 Task: Create a rule from the Recommended list, Task Added to this Project -> add SubTasks in the project AgriSoft with SubTasks Gather and Analyse Requirements , Design and Implement Solution , System Test and UAT , Release to Production / Go Live
Action: Mouse moved to (890, 596)
Screenshot: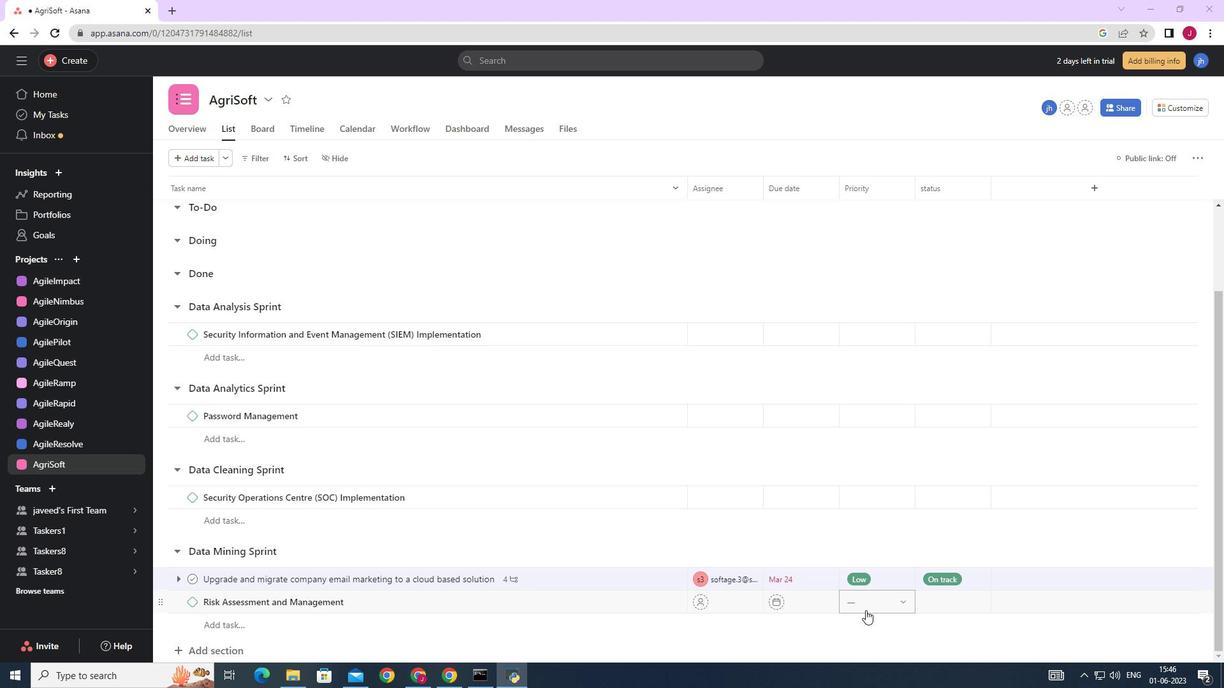 
Action: Mouse scrolled (890, 597) with delta (0, 0)
Screenshot: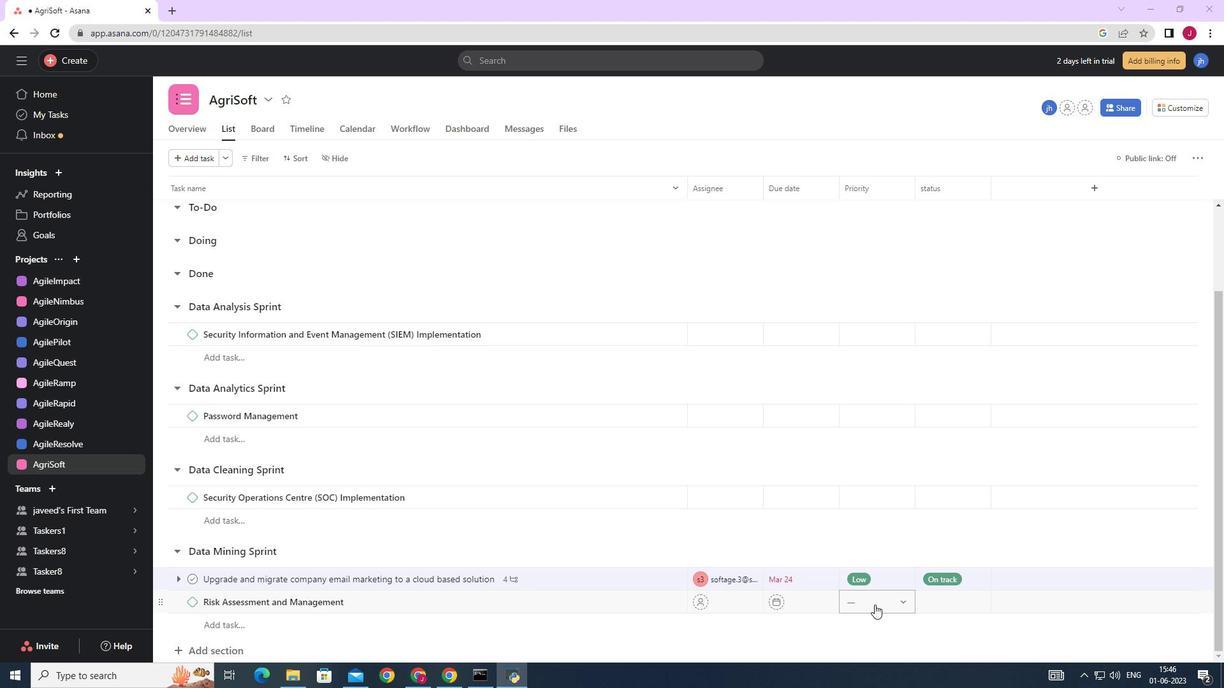 
Action: Mouse scrolled (890, 597) with delta (0, 0)
Screenshot: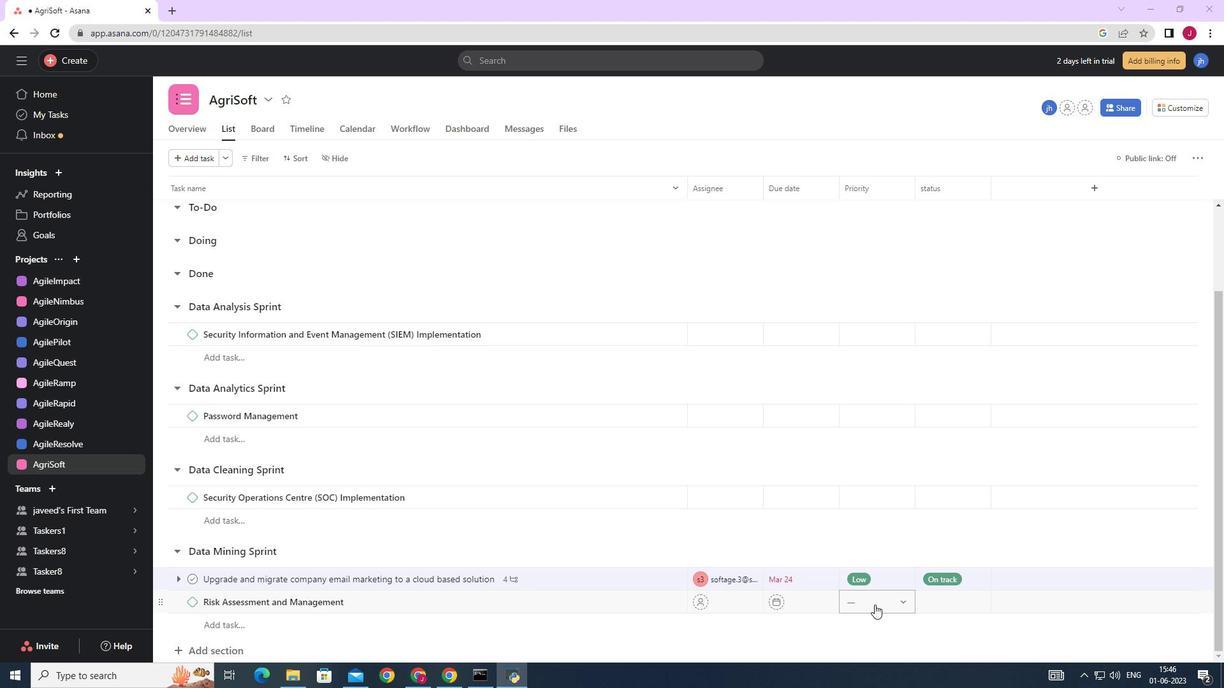 
Action: Mouse moved to (890, 596)
Screenshot: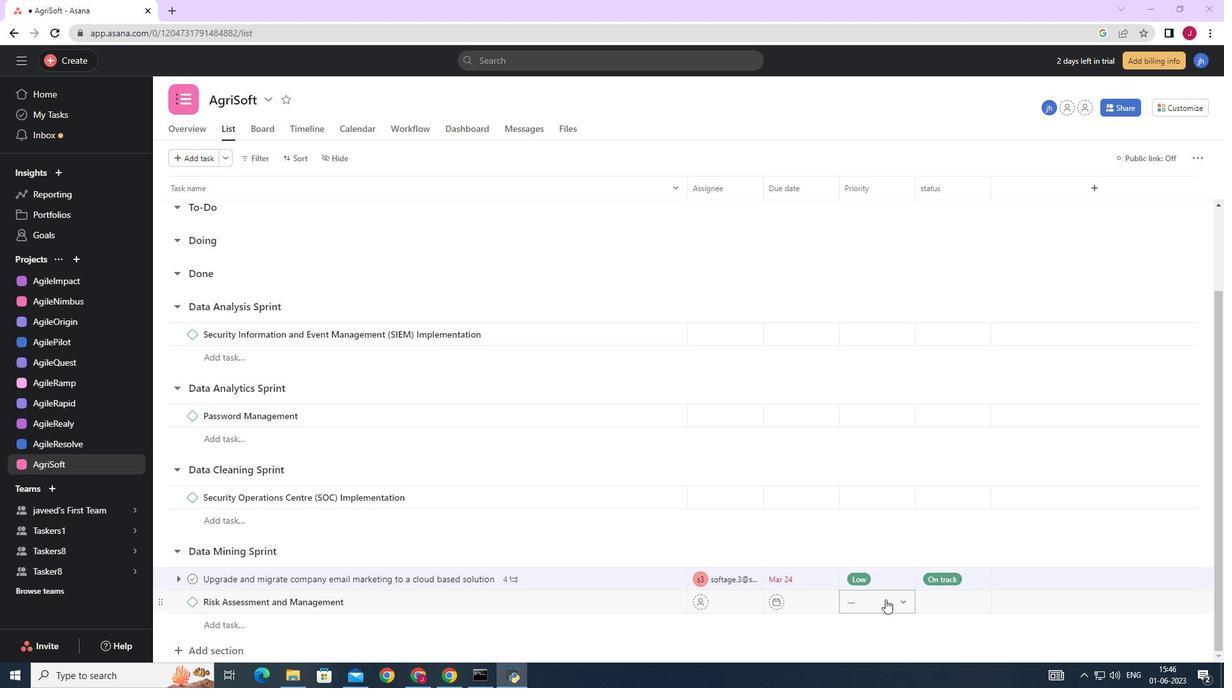 
Action: Mouse scrolled (890, 597) with delta (0, 0)
Screenshot: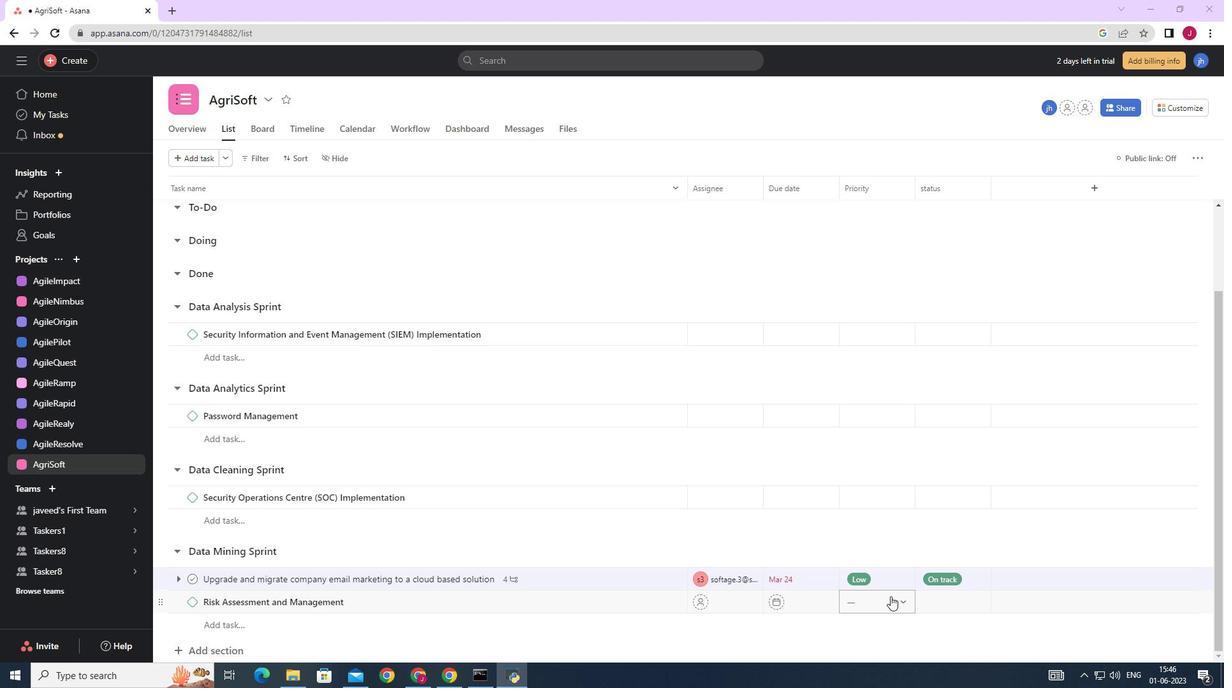 
Action: Mouse moved to (877, 556)
Screenshot: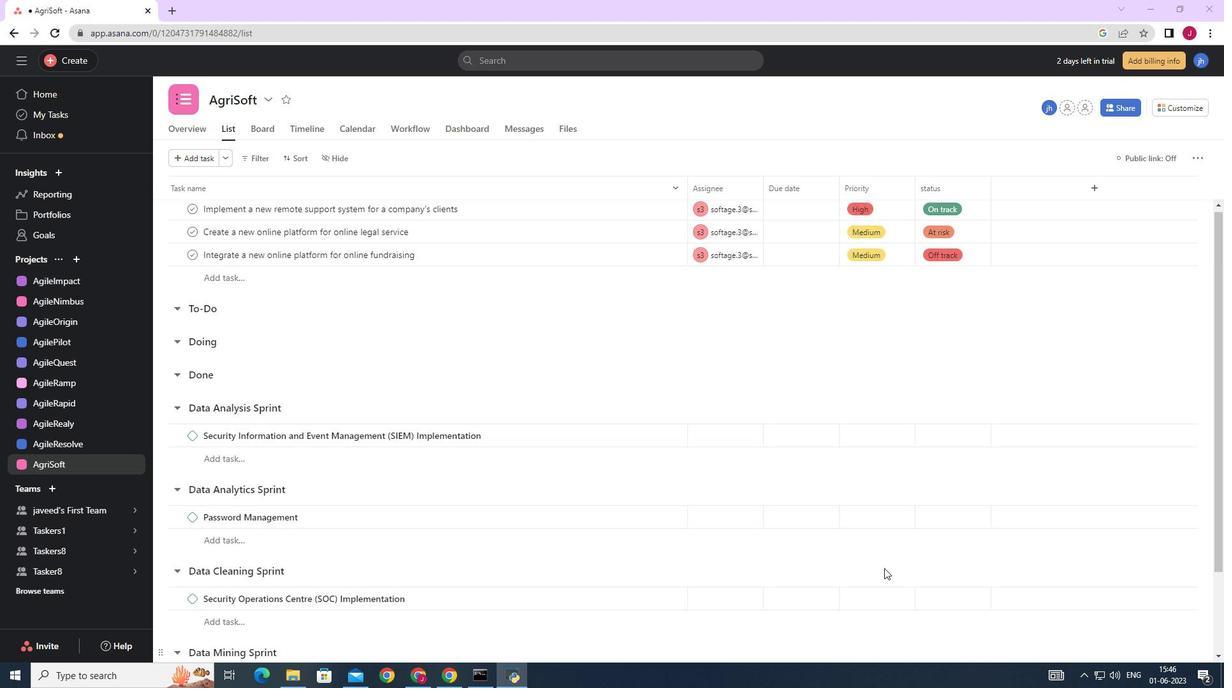 
Action: Mouse scrolled (877, 557) with delta (0, 0)
Screenshot: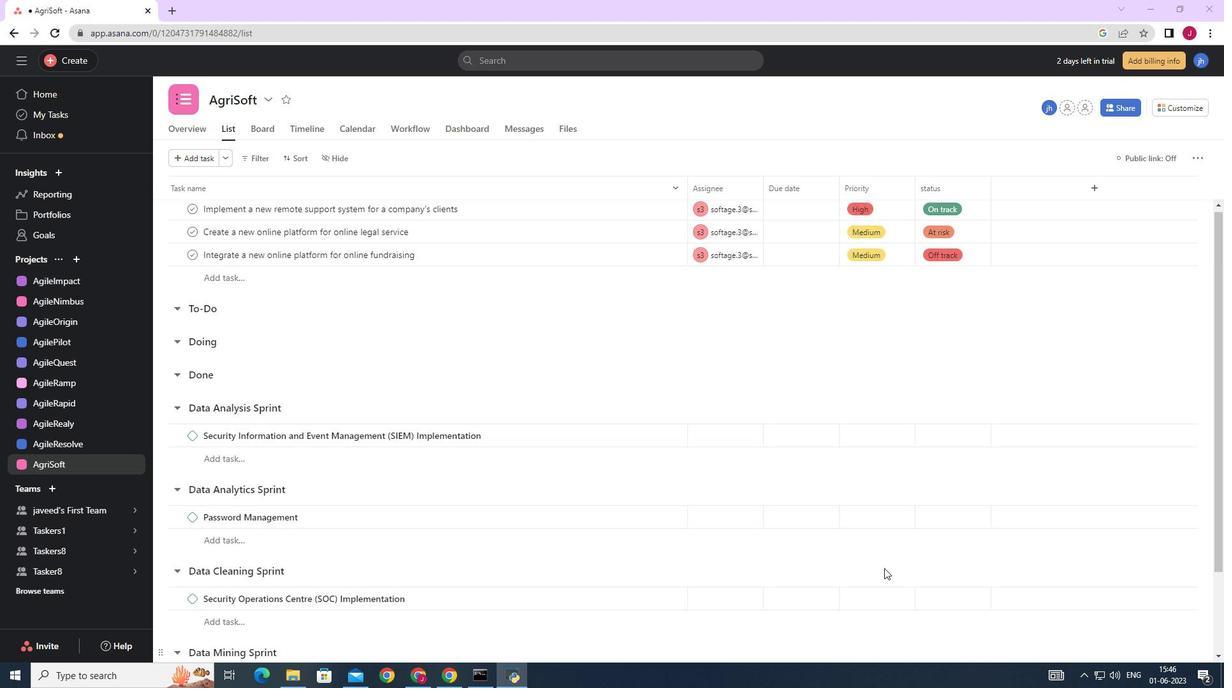 
Action: Mouse moved to (876, 555)
Screenshot: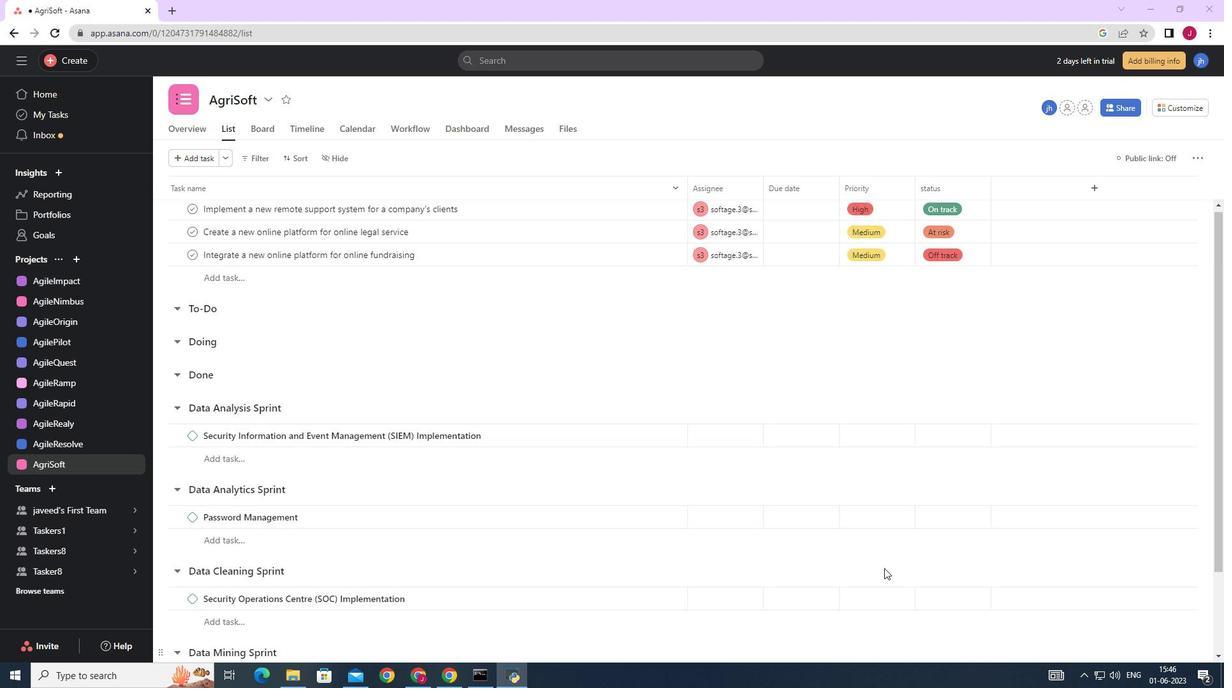 
Action: Mouse scrolled (876, 555) with delta (0, 0)
Screenshot: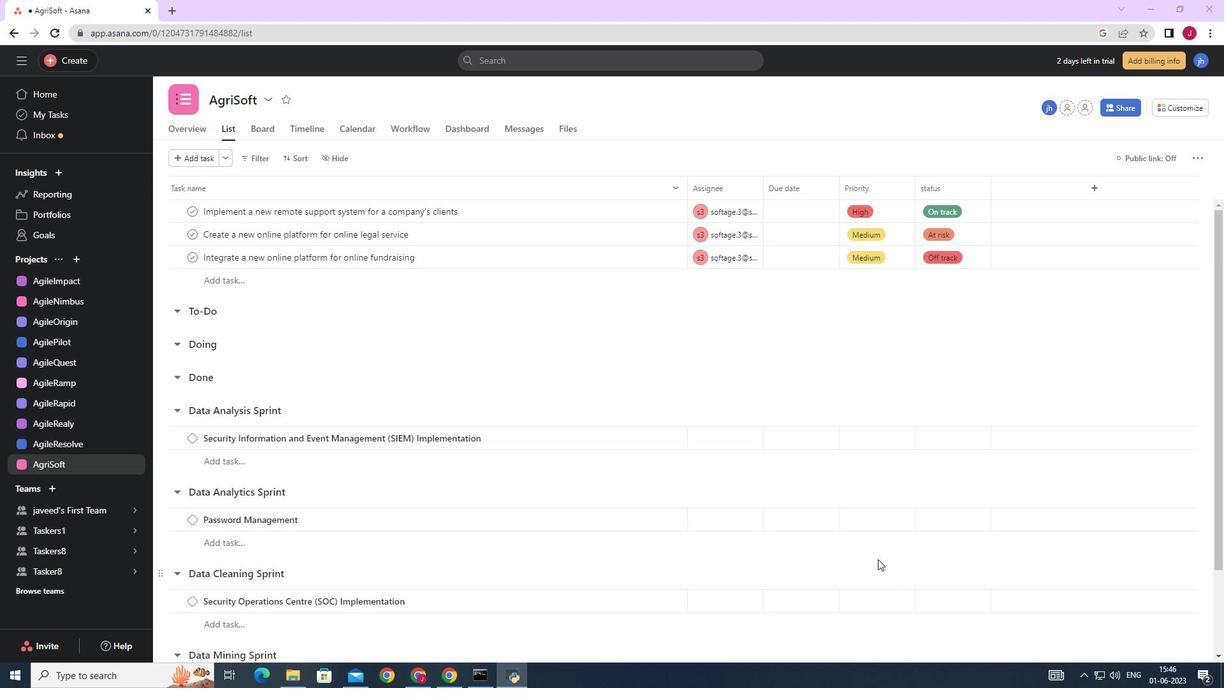 
Action: Mouse moved to (875, 548)
Screenshot: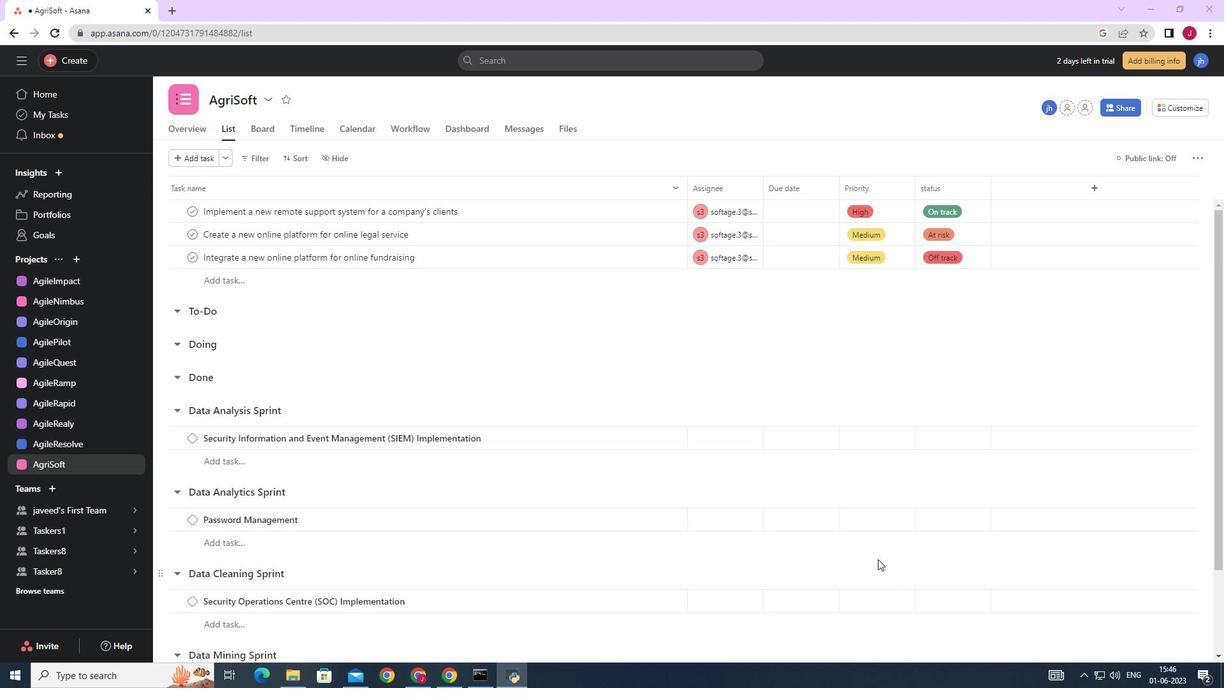 
Action: Mouse scrolled (875, 549) with delta (0, 0)
Screenshot: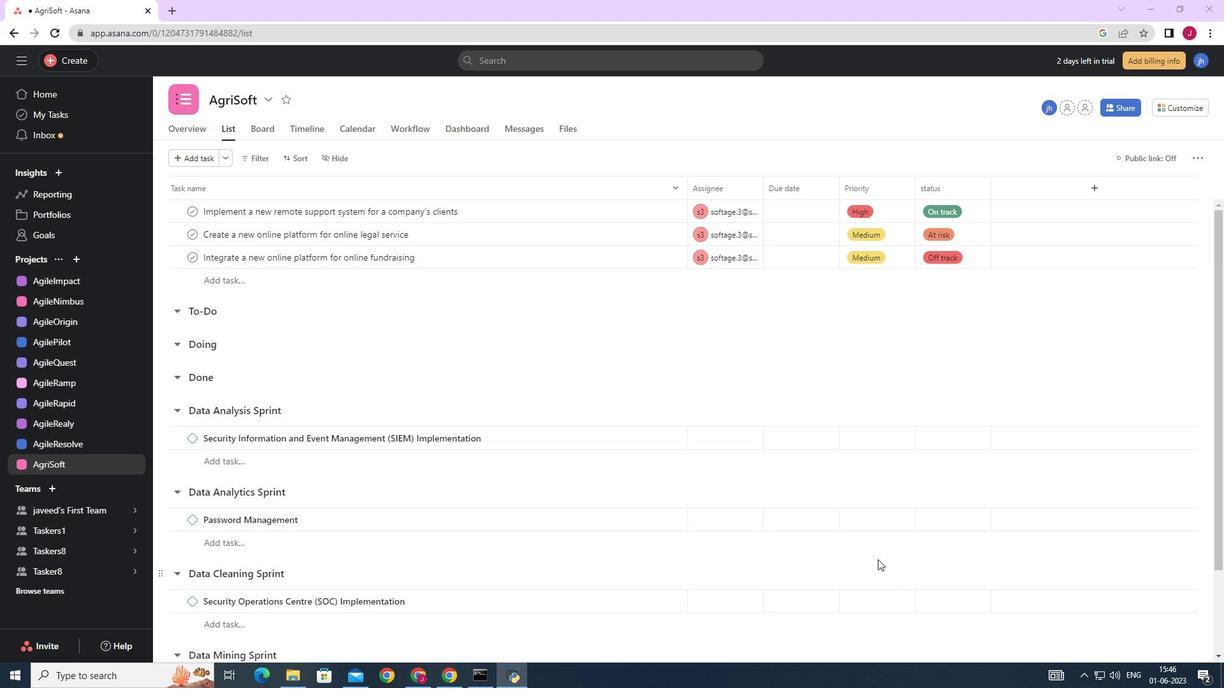 
Action: Mouse moved to (1180, 109)
Screenshot: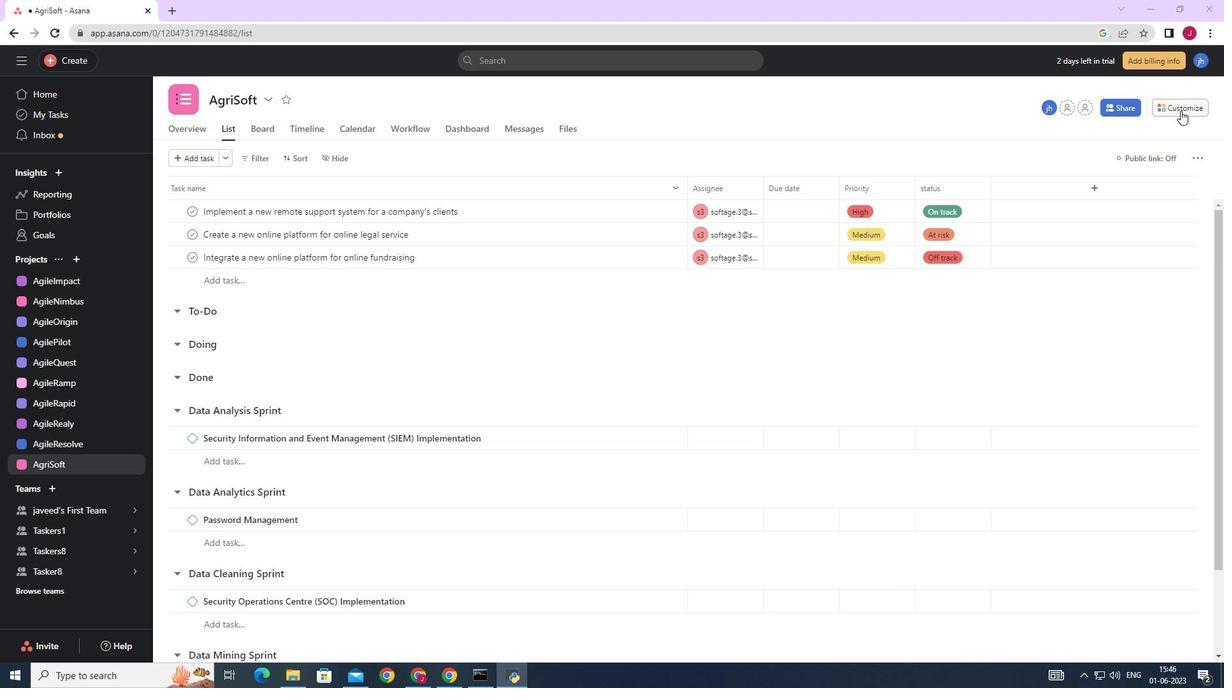 
Action: Mouse pressed left at (1180, 109)
Screenshot: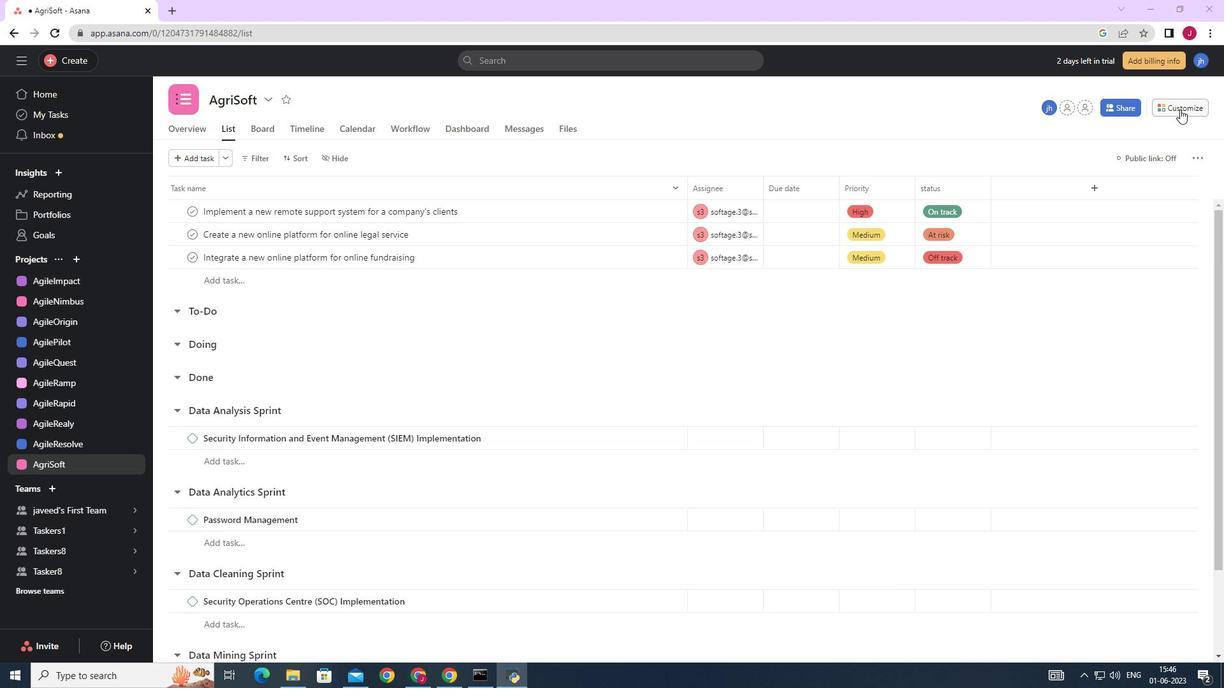 
Action: Mouse moved to (953, 272)
Screenshot: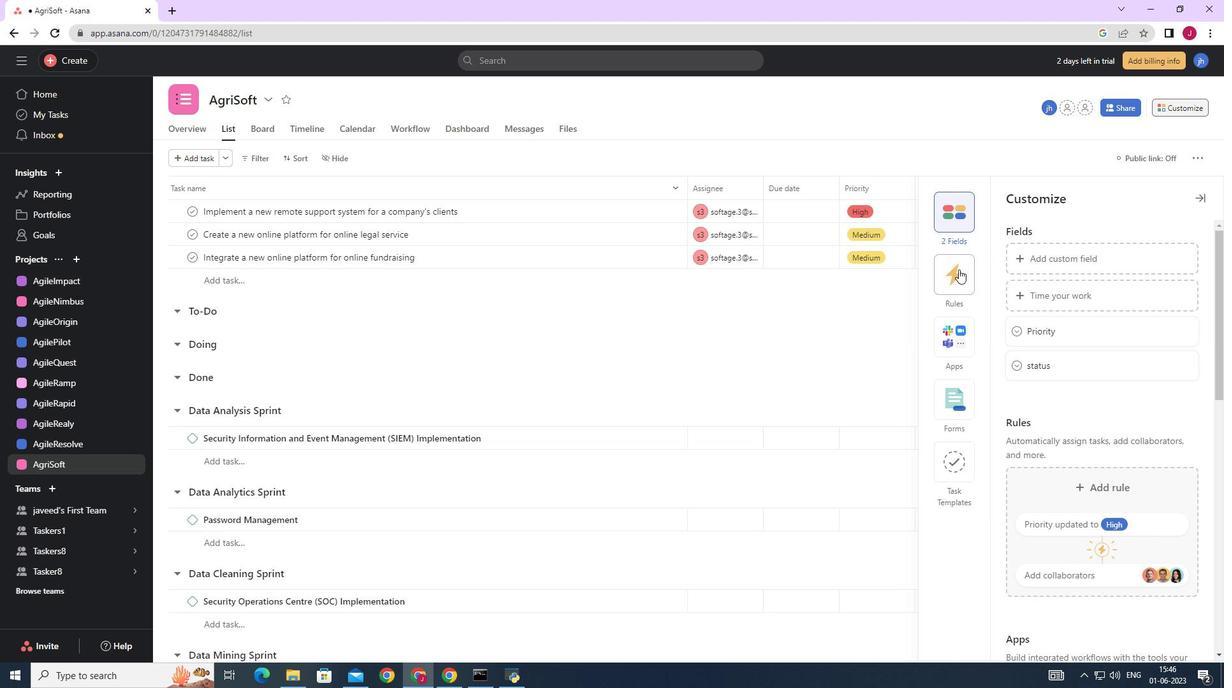 
Action: Mouse pressed left at (953, 272)
Screenshot: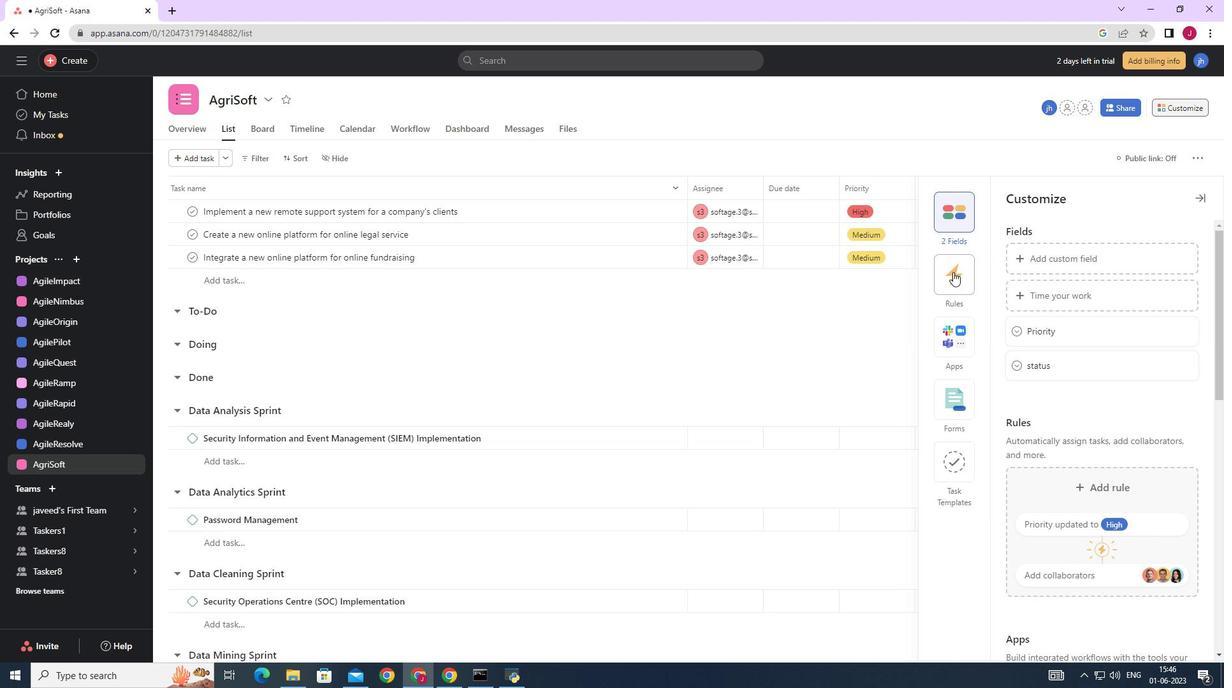 
Action: Mouse moved to (1078, 290)
Screenshot: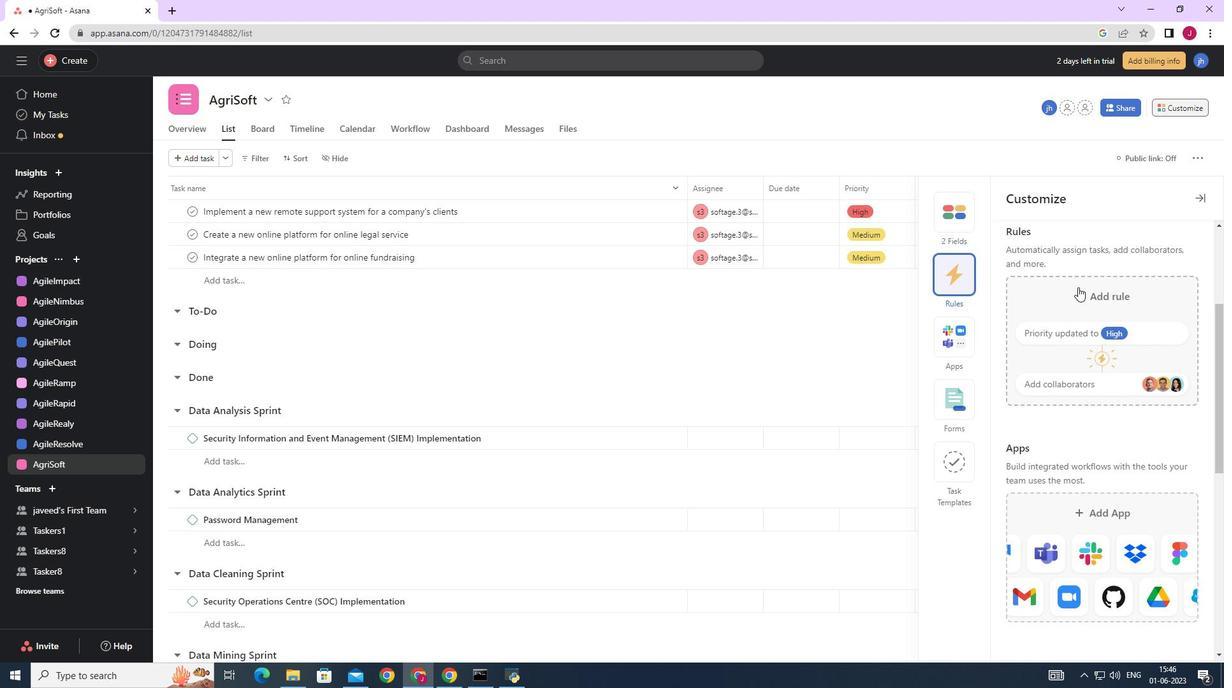 
Action: Mouse pressed left at (1078, 290)
Screenshot: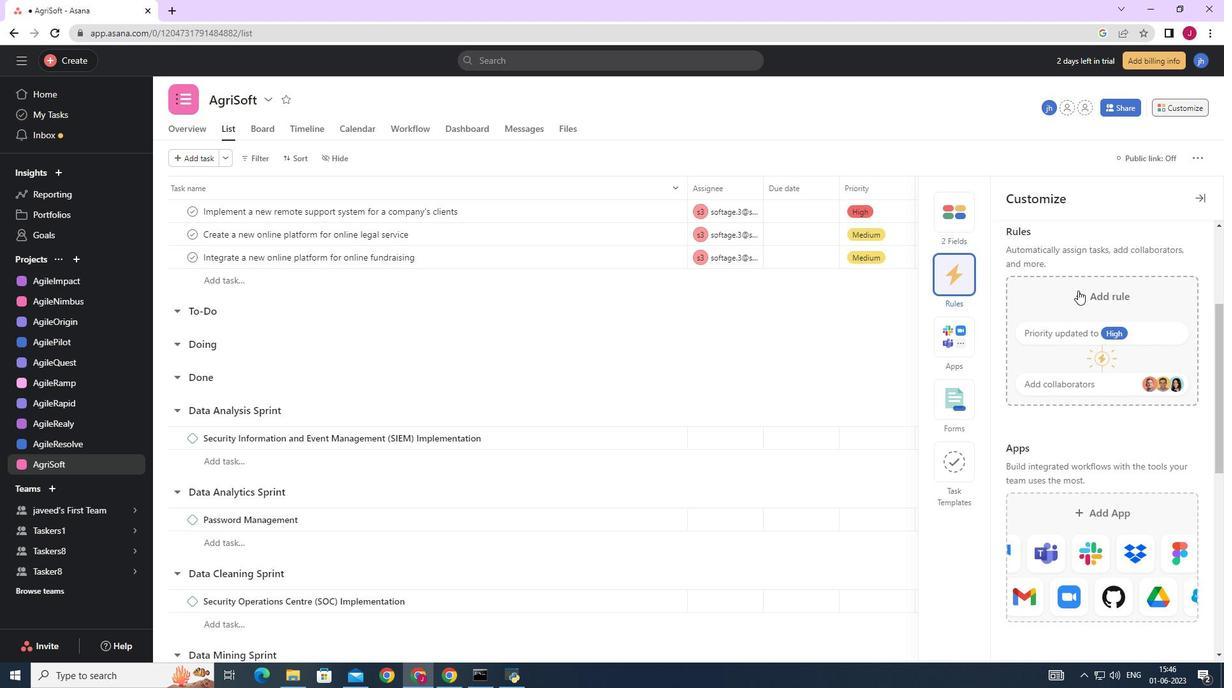 
Action: Mouse moved to (531, 189)
Screenshot: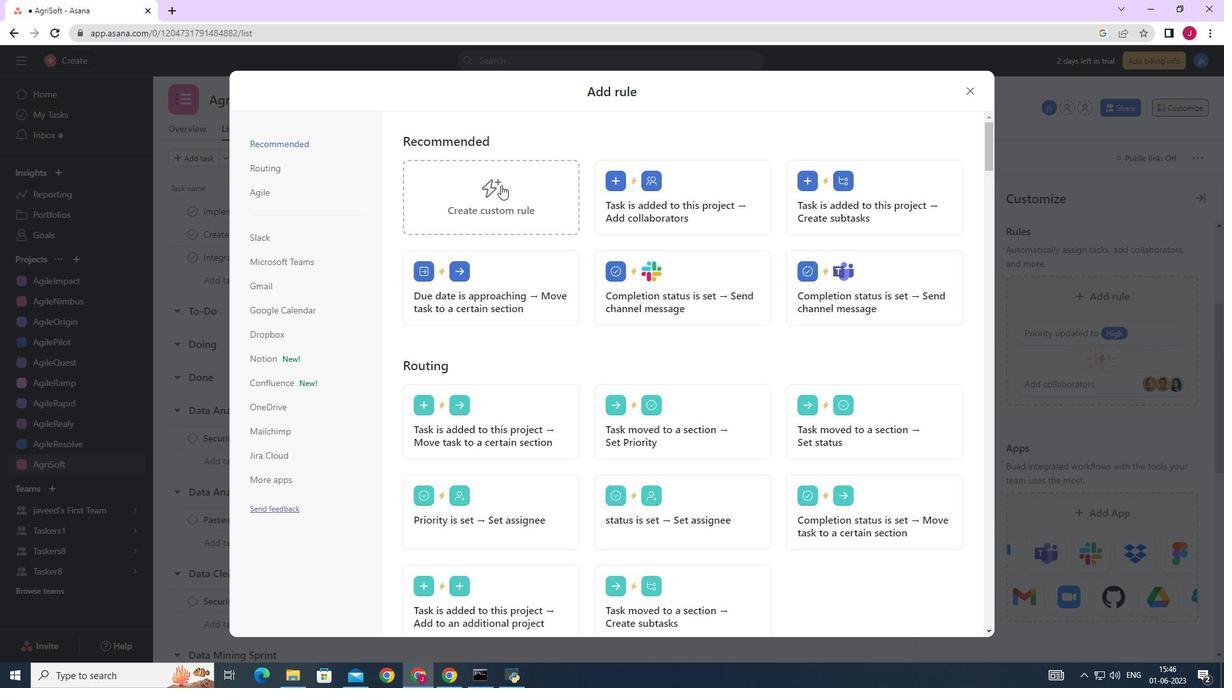 
Action: Mouse pressed left at (531, 189)
Screenshot: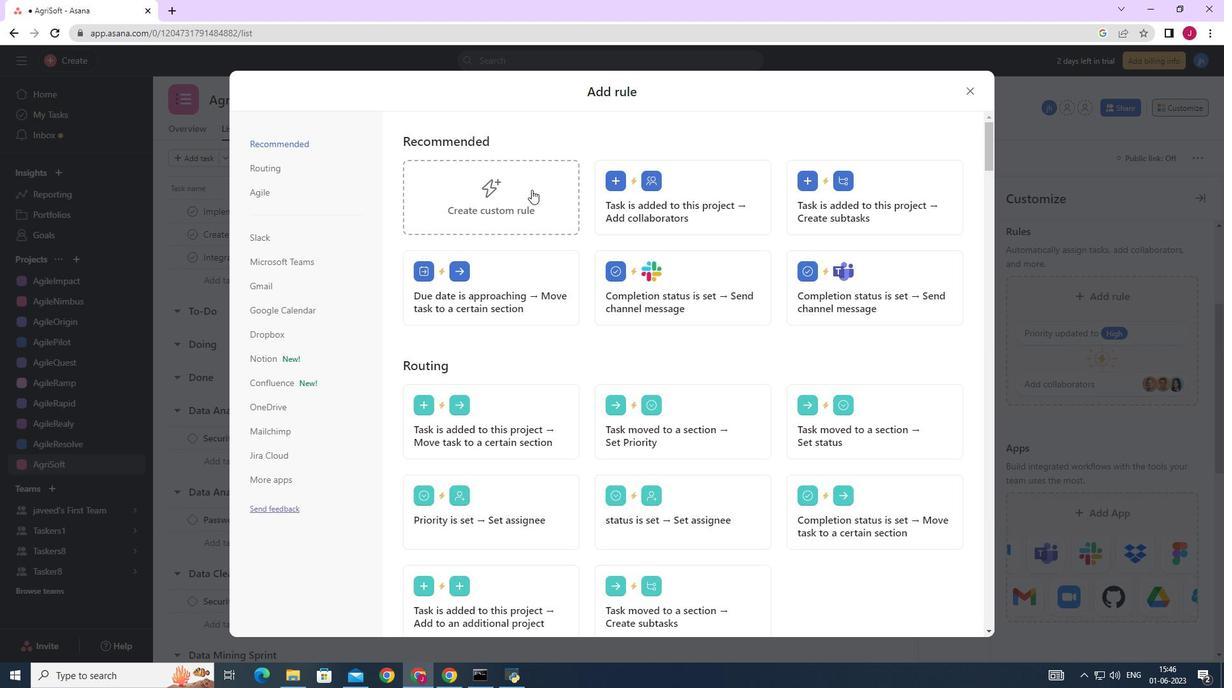 
Action: Mouse moved to (563, 341)
Screenshot: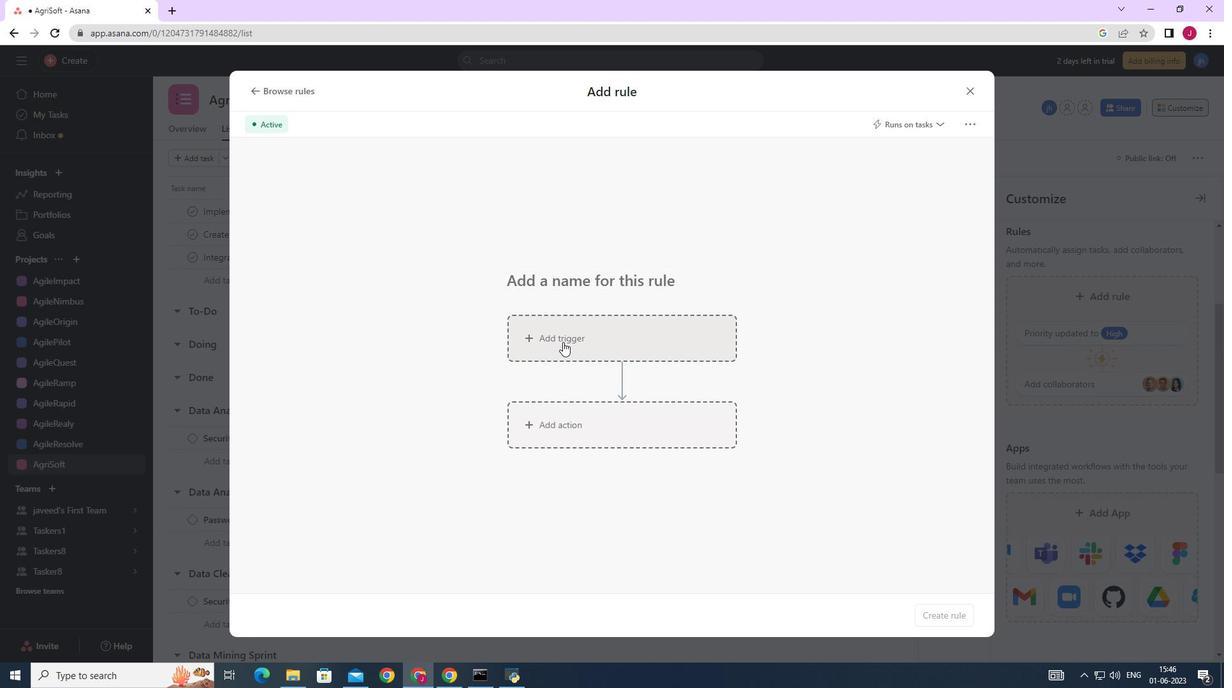
Action: Mouse pressed left at (563, 341)
Screenshot: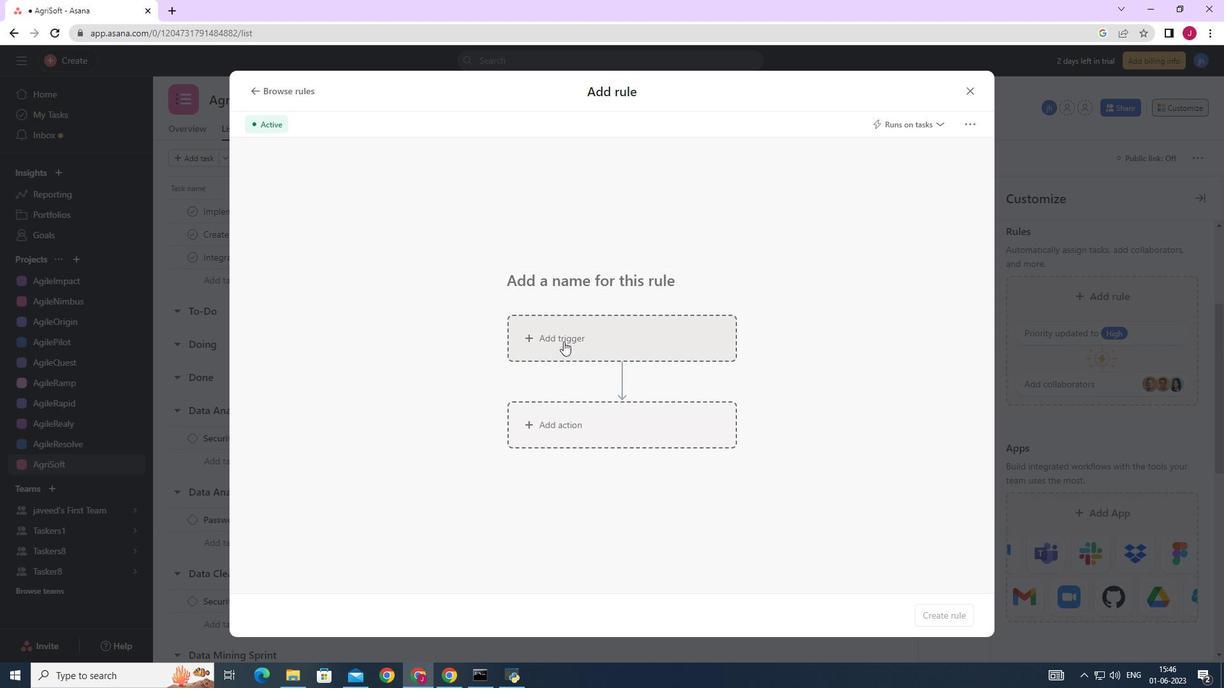 
Action: Mouse moved to (497, 411)
Screenshot: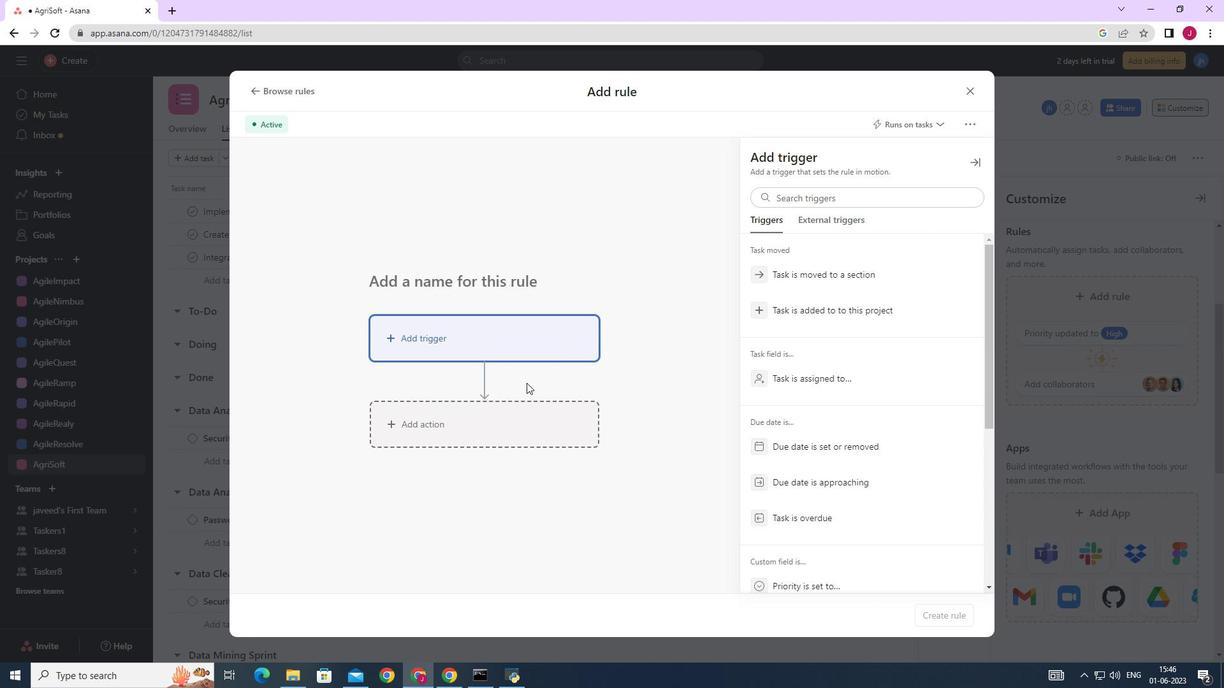 
Action: Mouse pressed left at (497, 411)
Screenshot: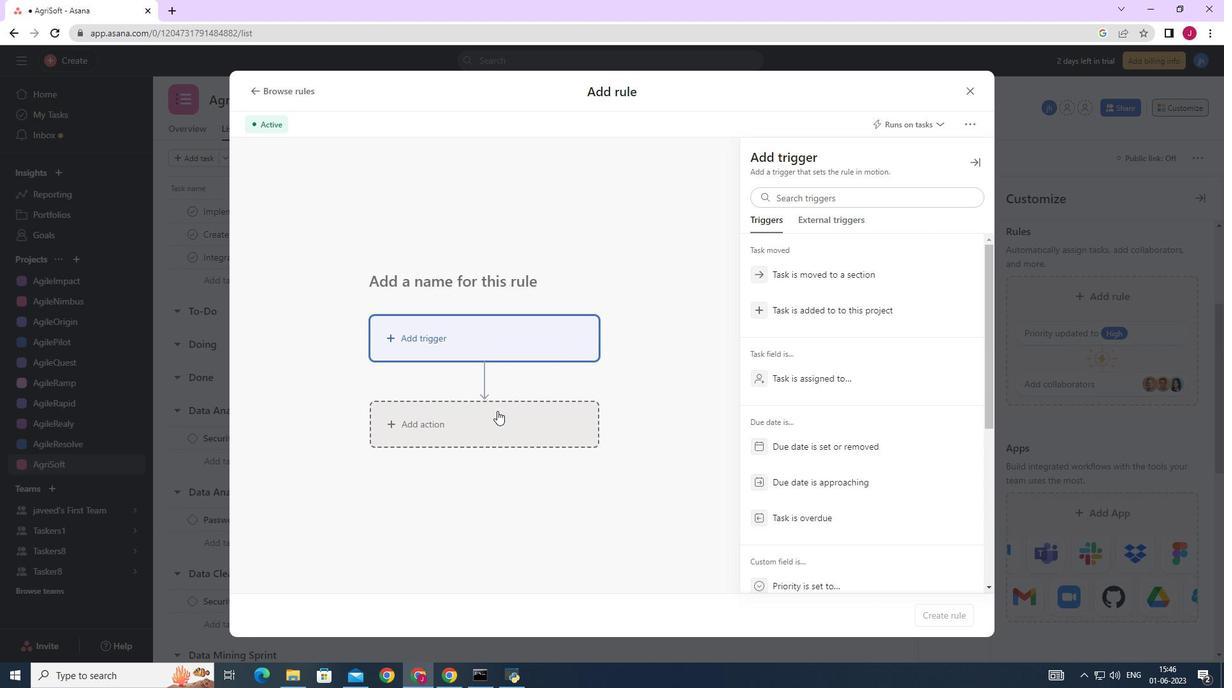
Action: Mouse moved to (796, 352)
Screenshot: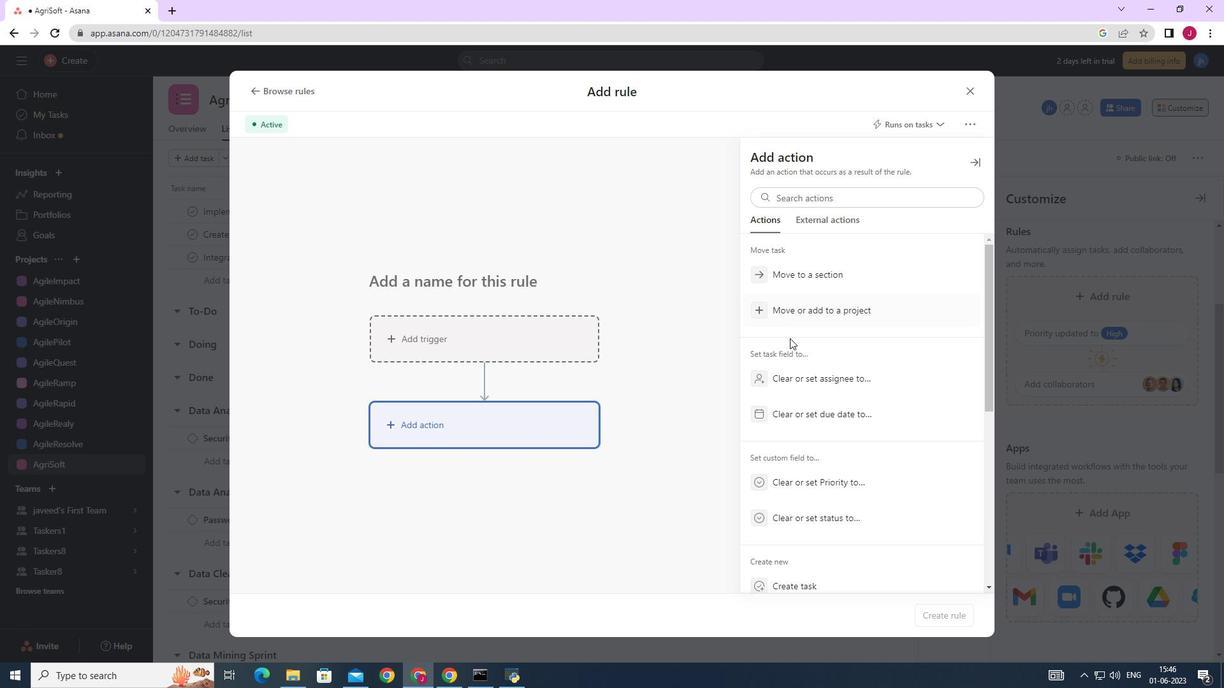 
Action: Mouse scrolled (796, 351) with delta (0, 0)
Screenshot: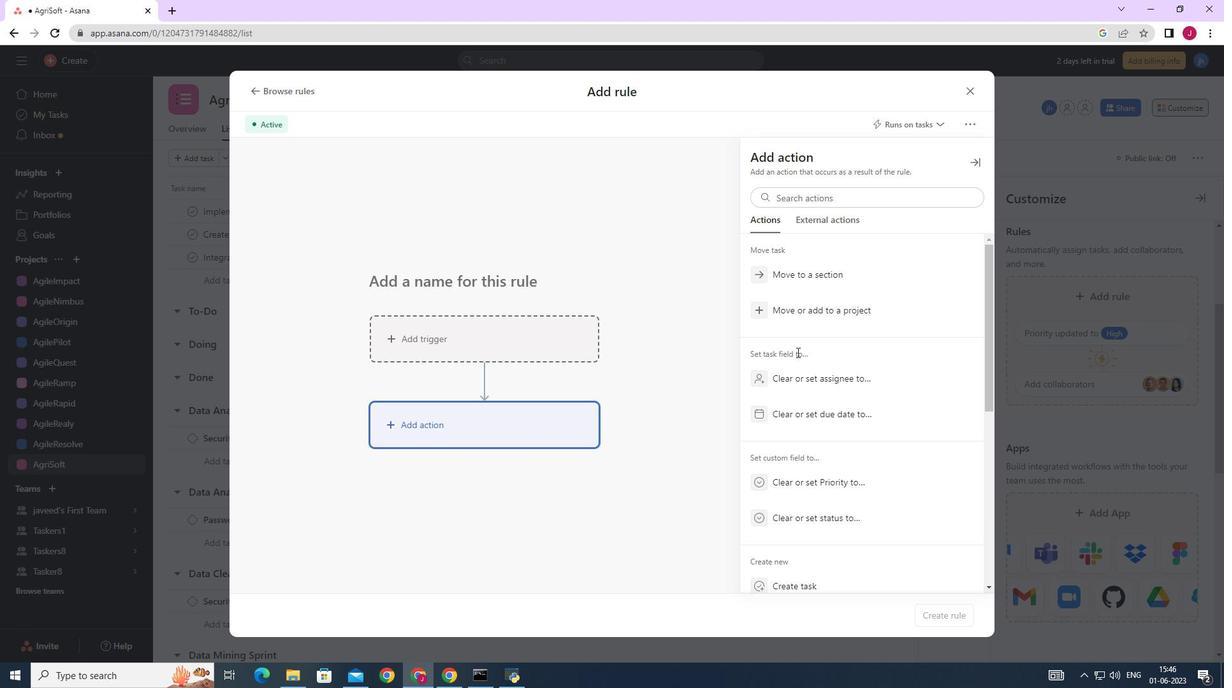 
Action: Mouse scrolled (796, 351) with delta (0, 0)
Screenshot: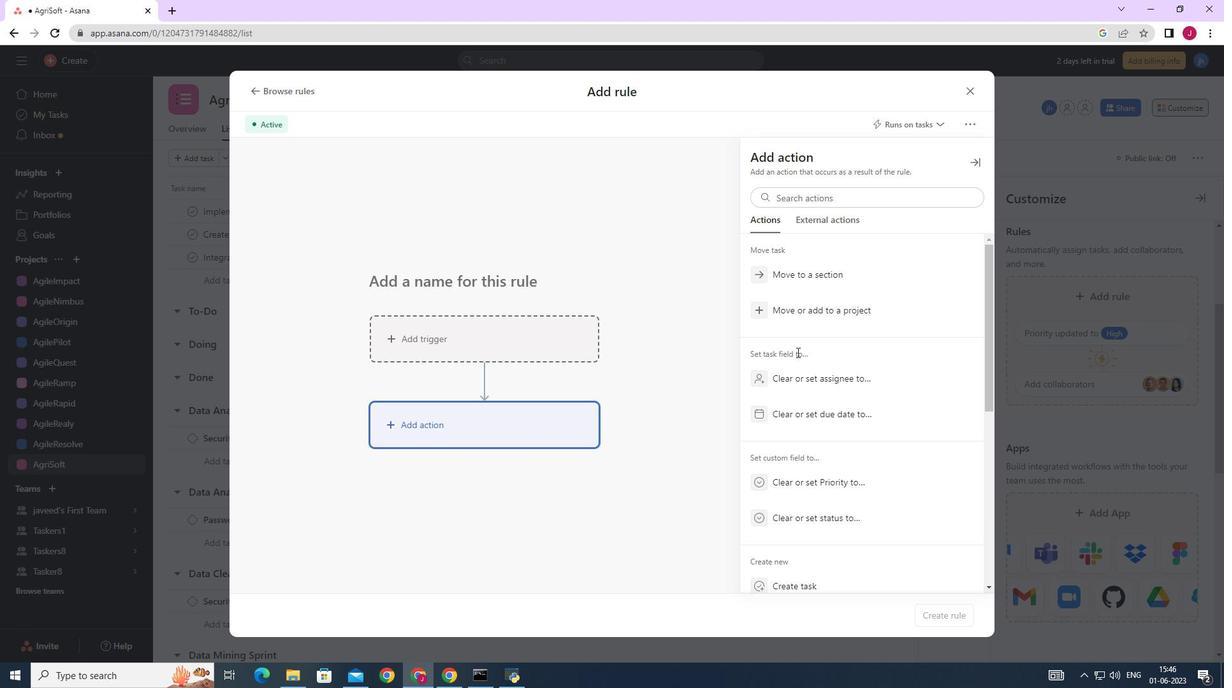 
Action: Mouse scrolled (796, 351) with delta (0, 0)
Screenshot: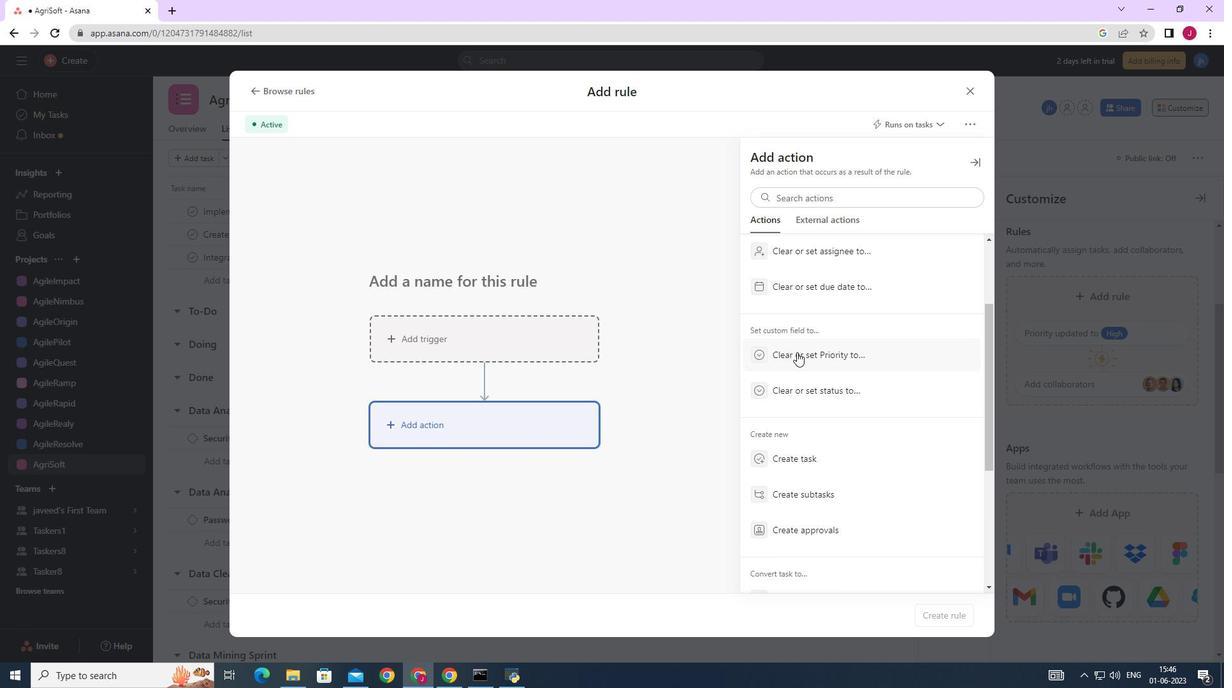 
Action: Mouse scrolled (796, 351) with delta (0, 0)
Screenshot: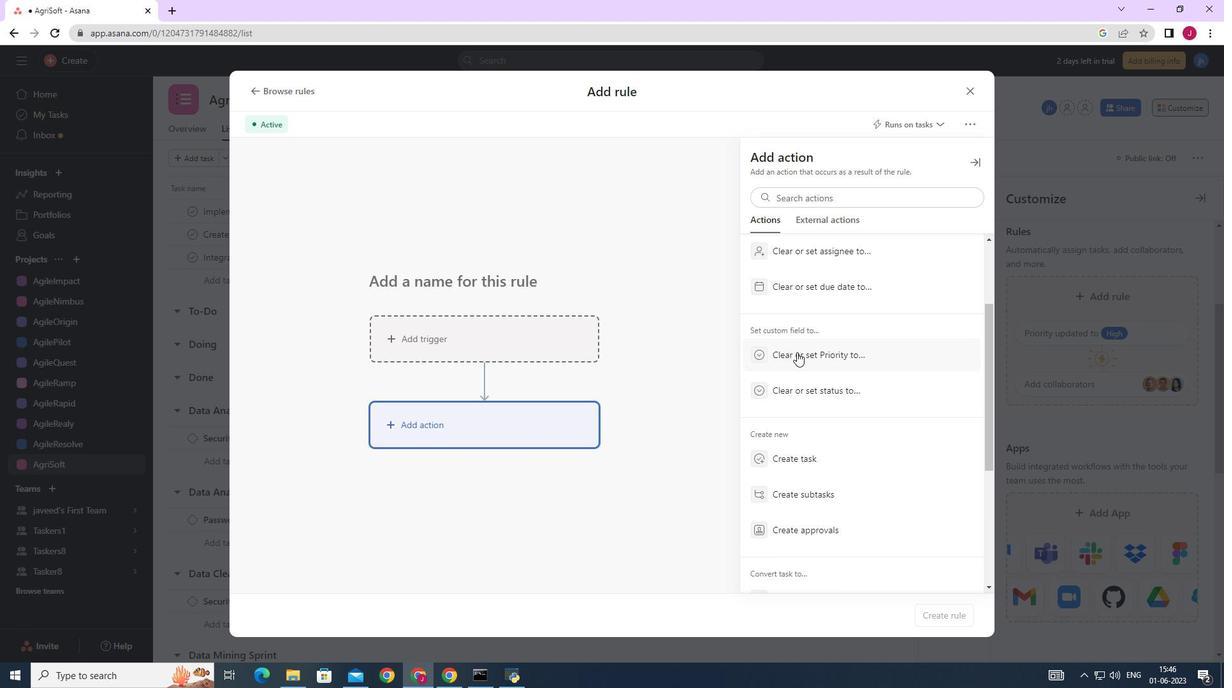 
Action: Mouse moved to (798, 364)
Screenshot: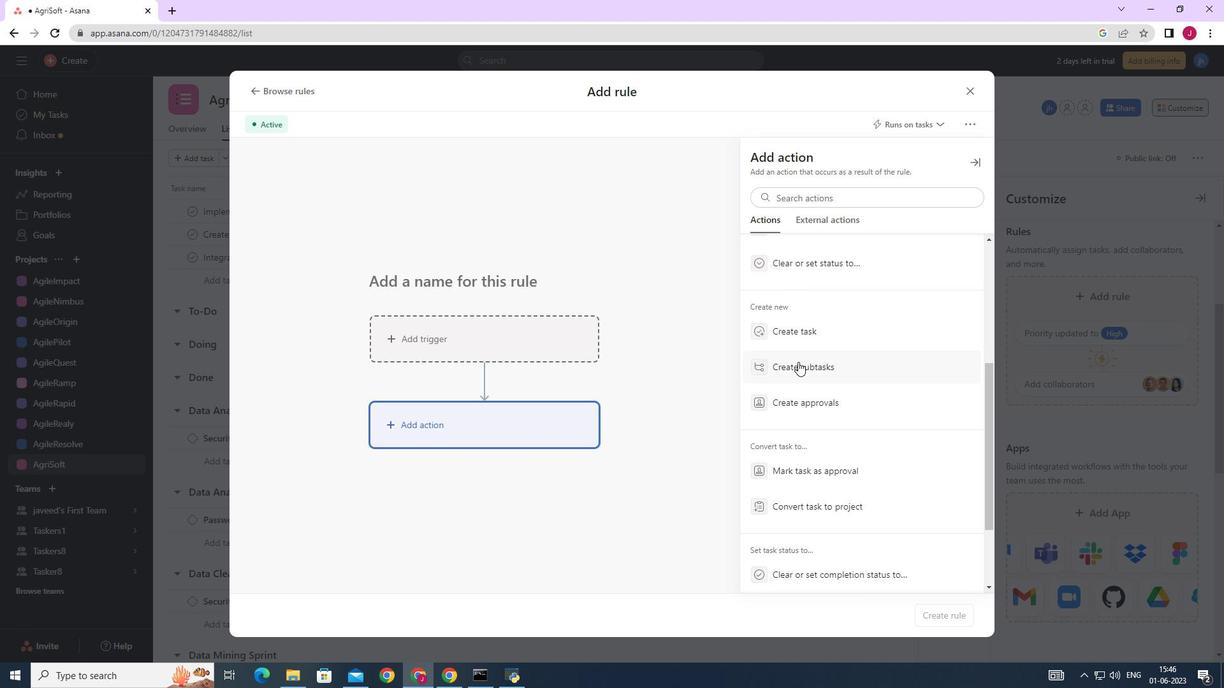 
Action: Mouse pressed left at (798, 364)
Screenshot: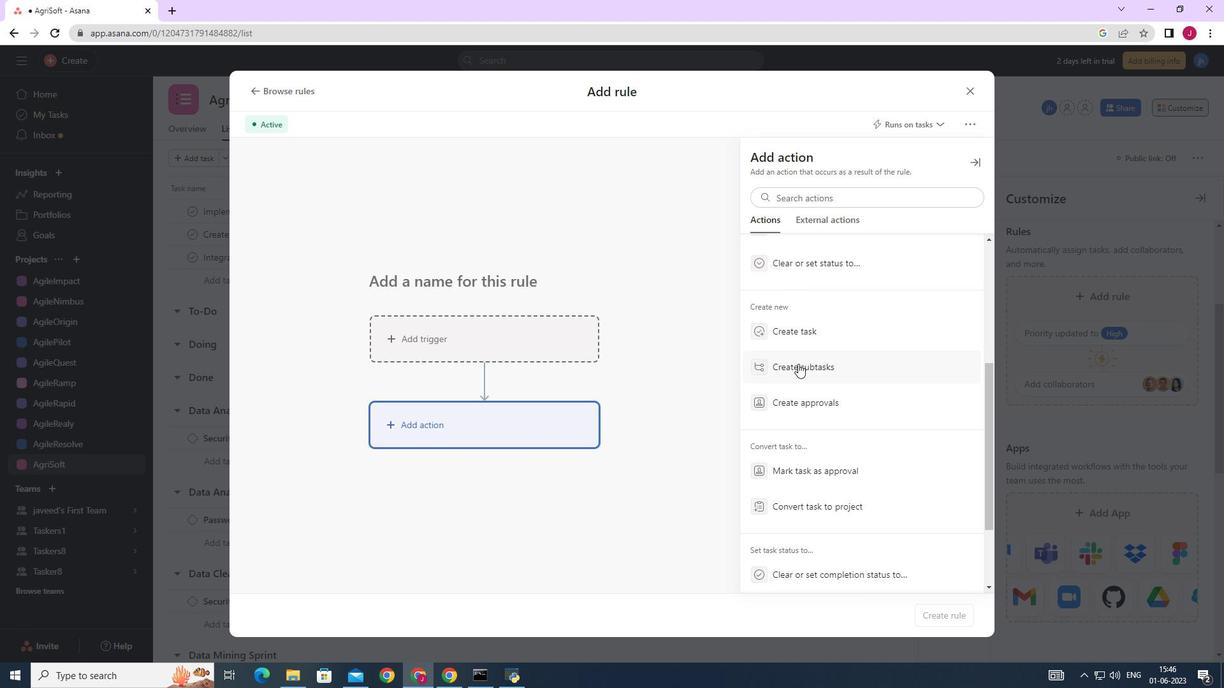 
Action: Mouse moved to (814, 360)
Screenshot: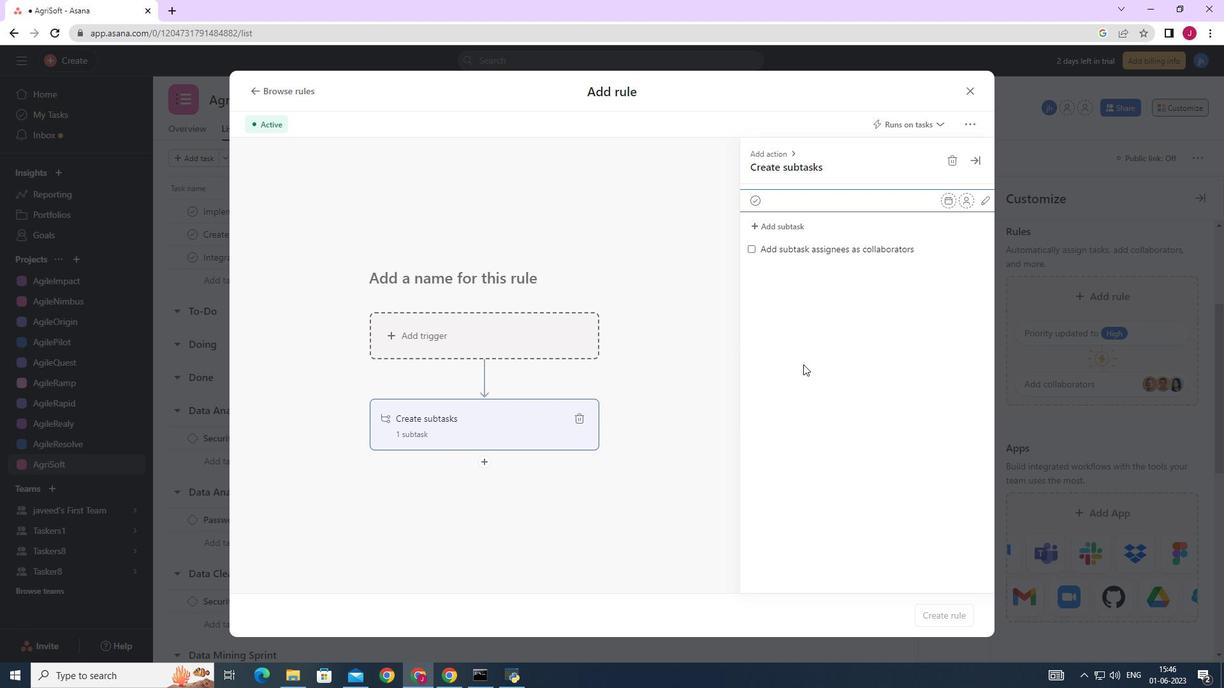 
Action: Key pressed <Key.caps_lock>G<Key.caps_lock>ather<Key.space>and<Key.space><Key.caps_lock>A<Key.caps_lock>nalyse<Key.space><Key.caps_lock>C<Key.caps_lock>omplements<Key.space><Key.backspace><Key.backspace><Key.backspace><Key.backspace><Key.backspace><Key.backspace><Key.backspace><Key.backspace><Key.backspace><Key.backspace><Key.backspace><Key.backspace><Key.caps_lock>R<Key.caps_lock>equire,<Key.backspace>ments<Key.enter><Key.caps_lock>D<Key.caps_lock>esign<Key.space>and<Key.space><Key.caps_lock>I<Key.caps_lock>mplementation<Key.space><Key.caps_lock>S<Key.caps_lock>olution<Key.enter><Key.caps_lock>S<Key.caps_lock>system<Key.space><Key.caps_lock>T<Key.caps_lock>esy<Key.backspace>t<Key.space>and<Key.space><Key.caps_lock>UAT<Key.left><Key.left><Key.left><Key.left><Key.left><Key.left><Key.left><Key.left><Key.left><Key.left><Key.left><Key.left><Key.left><Key.left><Key.left><Key.left><Key.left><Key.left><Key.backspace><Key.enter><Key.caps_lock>r<Key.caps_lock>ELEASE<Key.space>TO<Key.space>PRODUCTION<Key.space>/<Key.space><Key.caps_lock>g<Key.caps_lock>O<Key.space><Key.caps_lock><Key.backspace><Key.backspace><Key.backspace><Key.backspace><Key.backspace><Key.backspace><Key.backspace><Key.backspace><Key.backspace><Key.backspace><Key.backspace><Key.backspace><Key.backspace><Key.backspace><Key.backspace><Key.backspace><Key.backspace><Key.backspace><Key.backspace><Key.backspace><Key.backspace><Key.backspace><Key.backspace><Key.backspace><Key.backspace><Key.backspace><Key.backspace><Key.caps_lock>R<Key.caps_lock>elease<Key.space>to<Key.space>production<Key.space>/<Key.space><Key.caps_lock>G<Key.caps_lock>o<Key.space><Key.caps_lock>L<Key.caps_lock>ive<Key.enter>
Screenshot: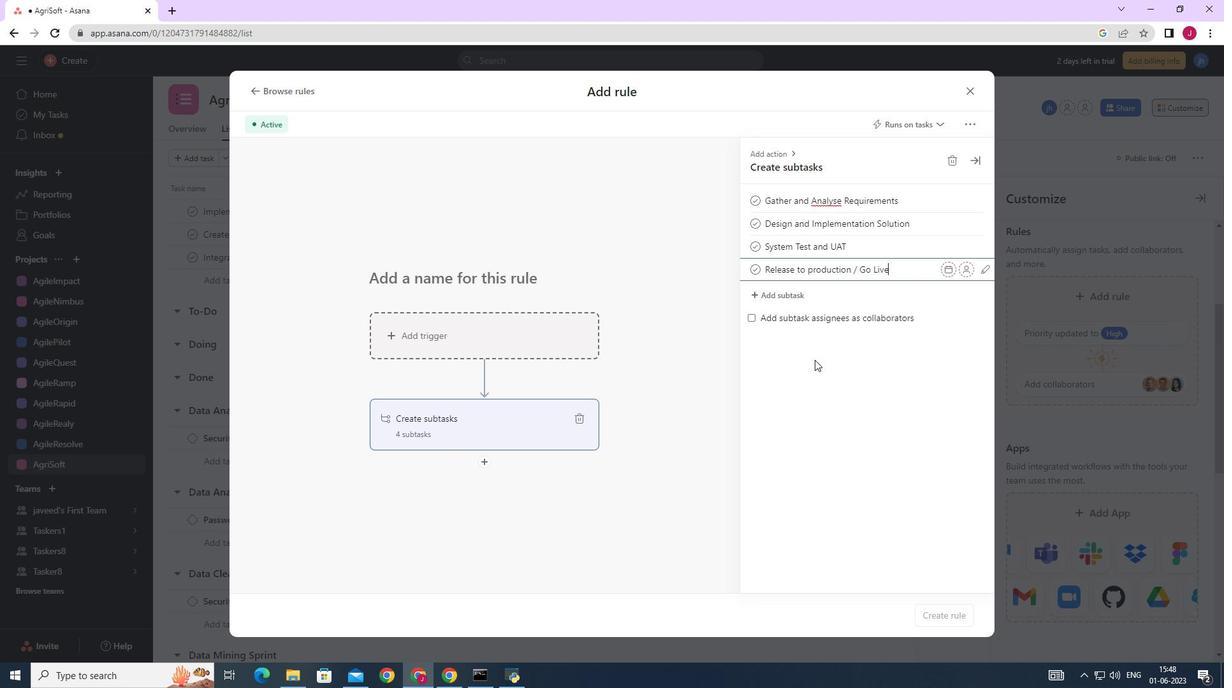 
Action: Mouse moved to (977, 87)
Screenshot: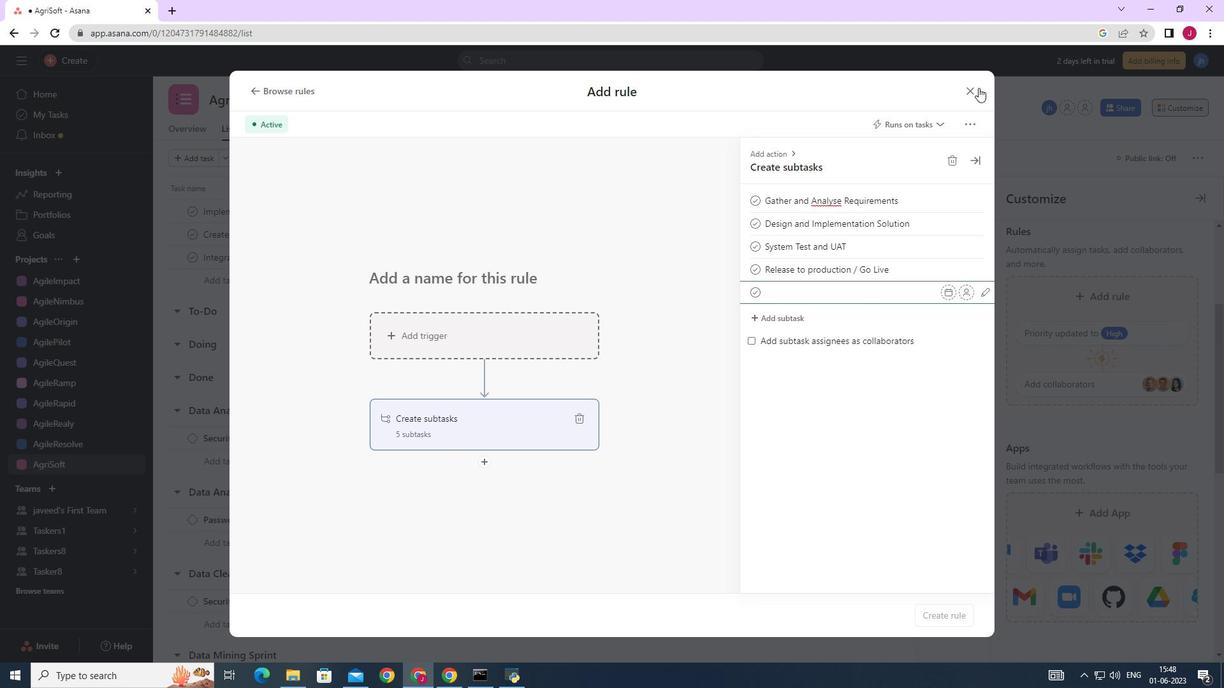 
Action: Mouse pressed left at (977, 87)
Screenshot: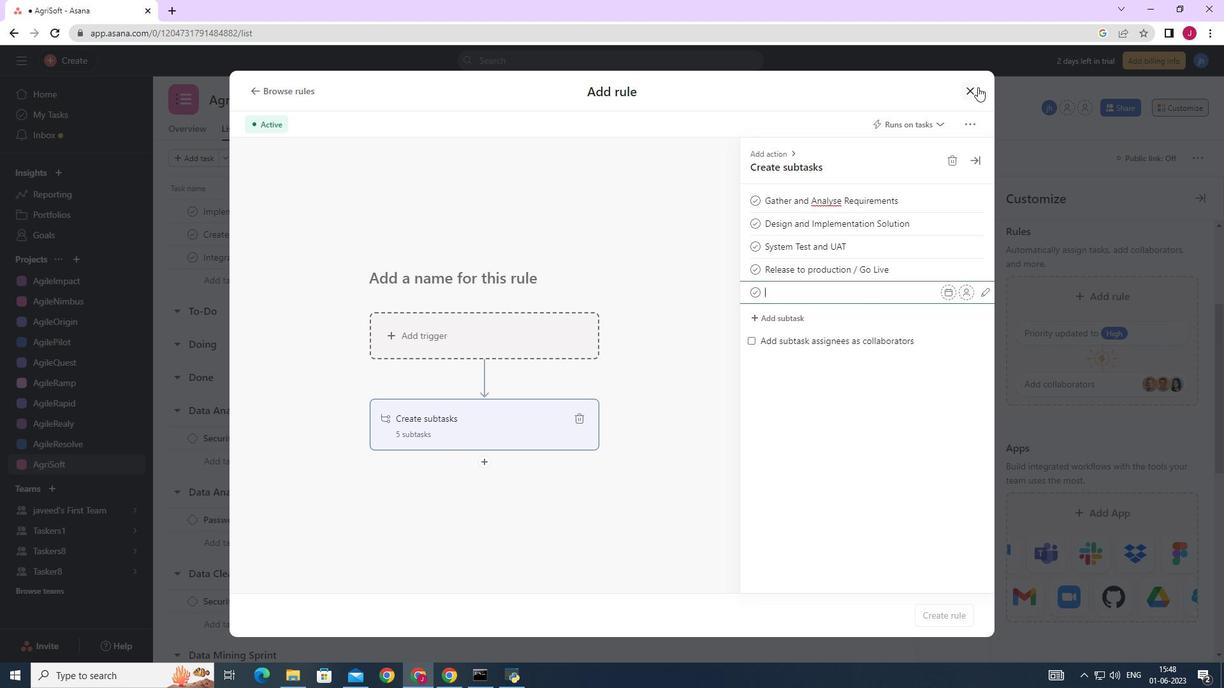 
